 Task: Create New Customer with Customer Name: Regular Retailers, Billing Address Line1: 2696 Buckhannan Avenue, Billing Address Line2:  Syracuse, Billing Address Line3:  New York 13202, Cell Number: 910-243-5490
Action: Mouse moved to (179, 39)
Screenshot: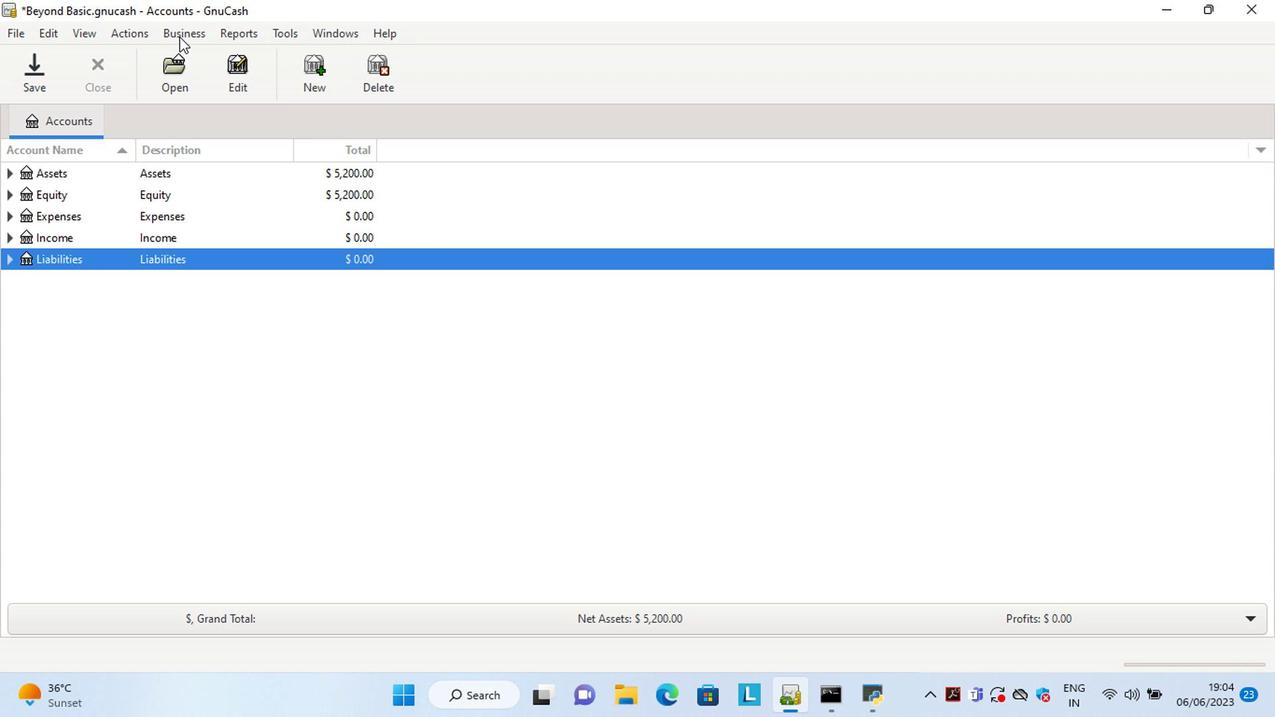 
Action: Mouse pressed left at (179, 39)
Screenshot: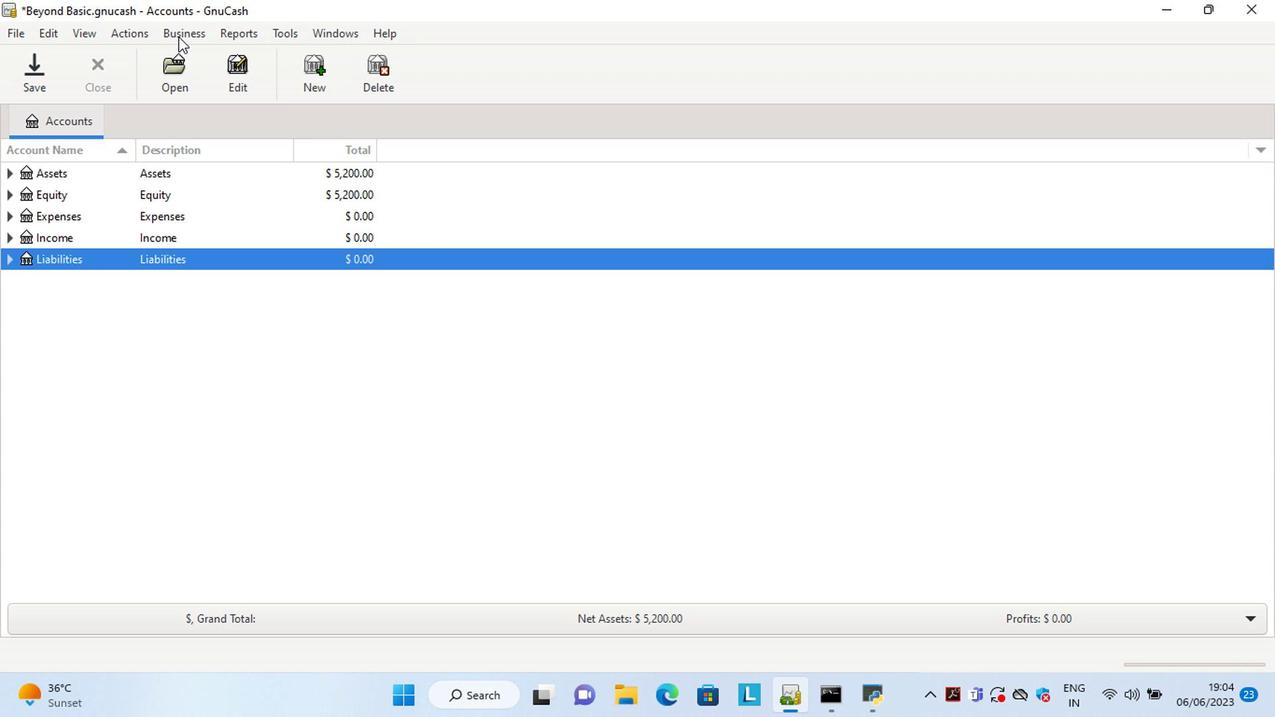 
Action: Mouse moved to (369, 79)
Screenshot: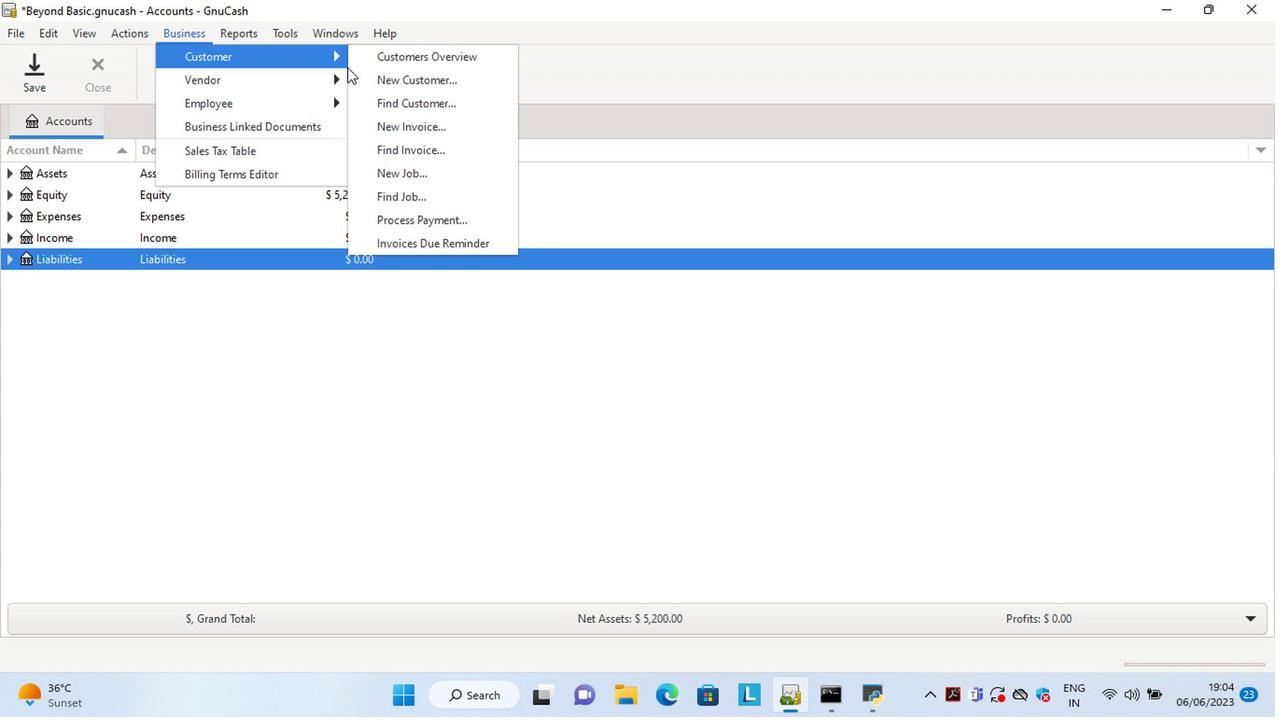
Action: Mouse pressed left at (369, 79)
Screenshot: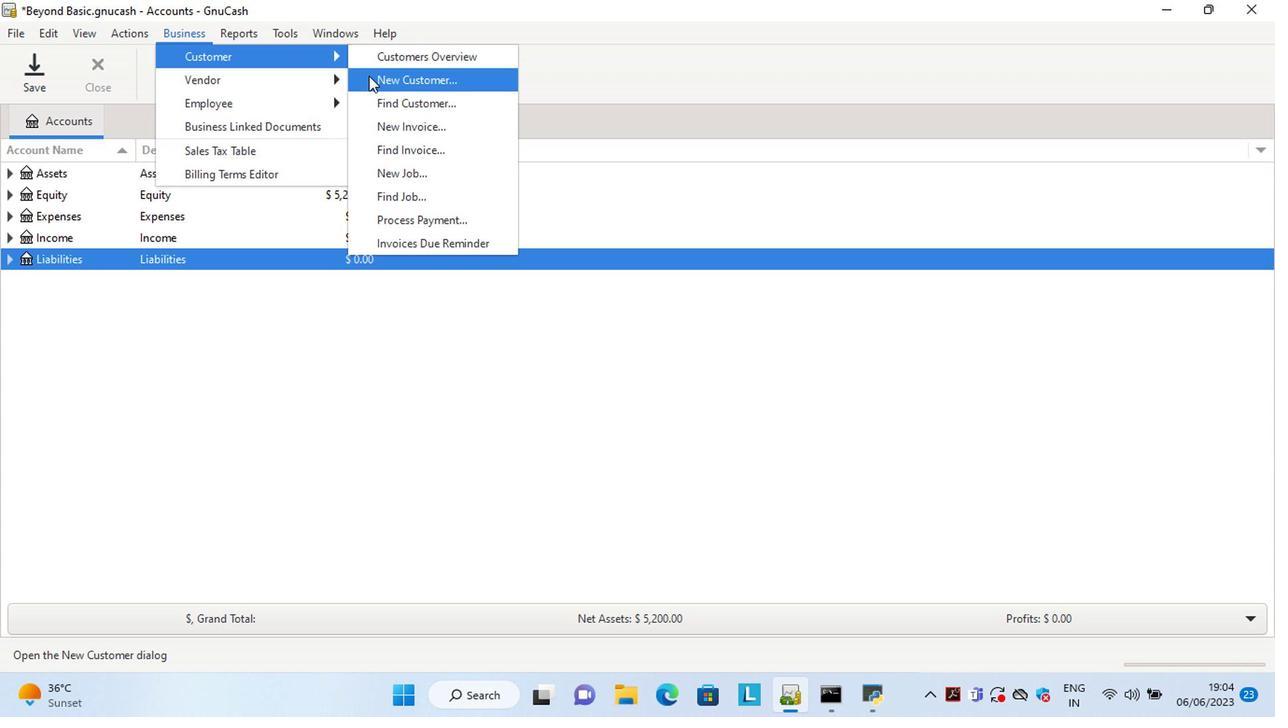 
Action: Mouse moved to (1069, 410)
Screenshot: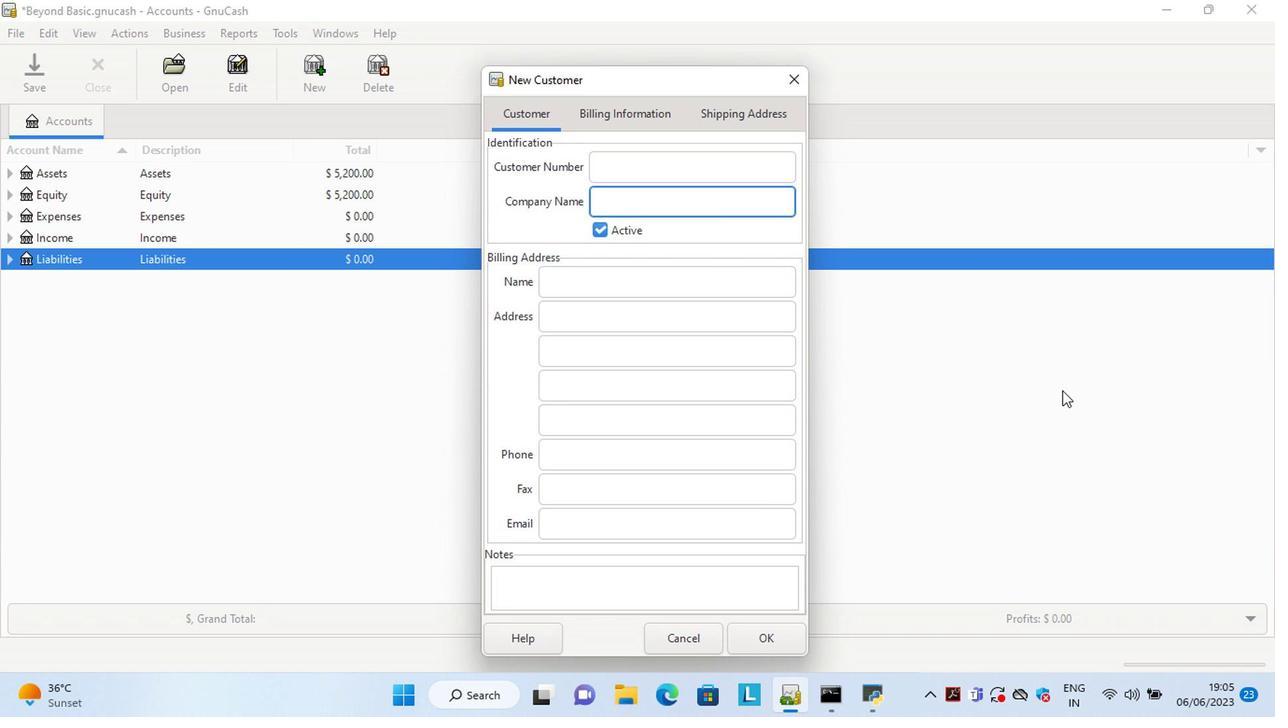 
Action: Key pressed <Key.shift><Key.shift><Key.shift><Key.shift><Key.shift><Key.shift><Key.shift><Key.shift><Key.shift><Key.shift><Key.shift><Key.shift><Key.shift>Regular<Key.space><Key.shift>Retailers<Key.tab><Key.tab><Key.tab>2696<Key.space><Key.shift>Buckhannan<Key.space><Key.shift>Avenue<Key.tab><Key.shift>Syracuse<Key.space><Key.backspace><Key.tab><Key.shift>New<Key.space><Key.shift>York<Key.space>1202<Key.tab><Key.tab>910-243-5490
Screenshot: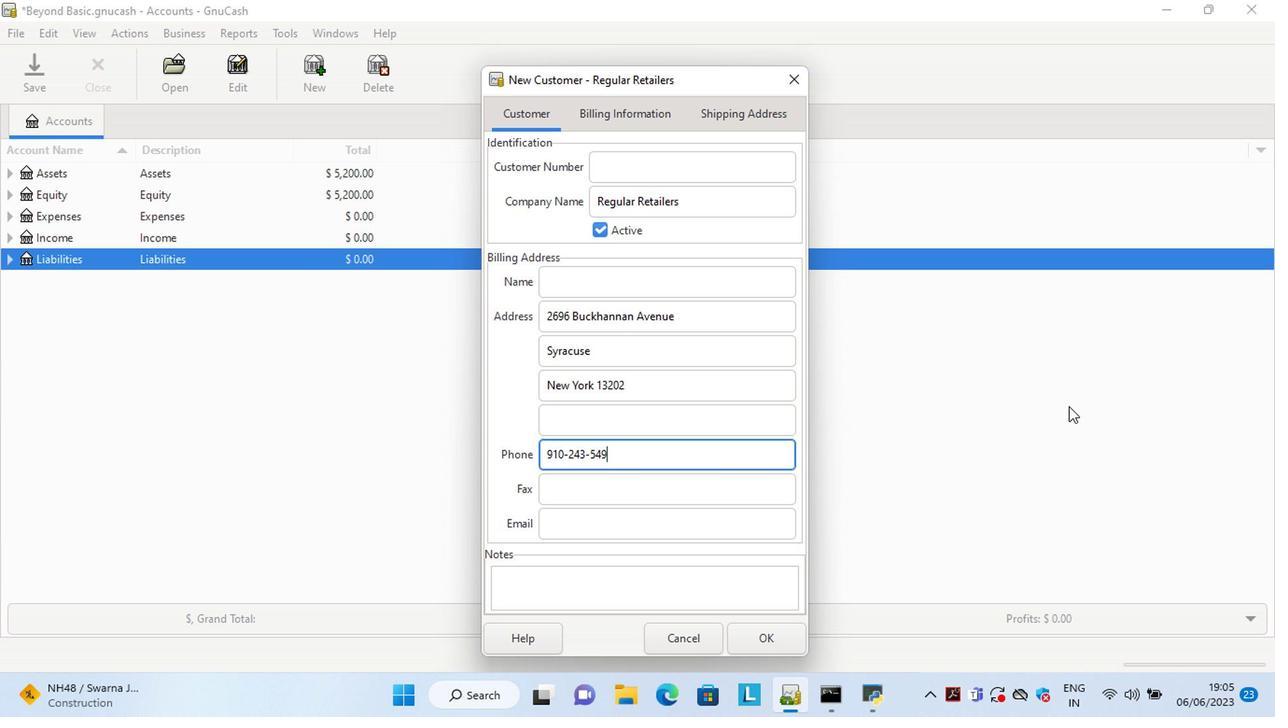 
Action: Mouse moved to (785, 640)
Screenshot: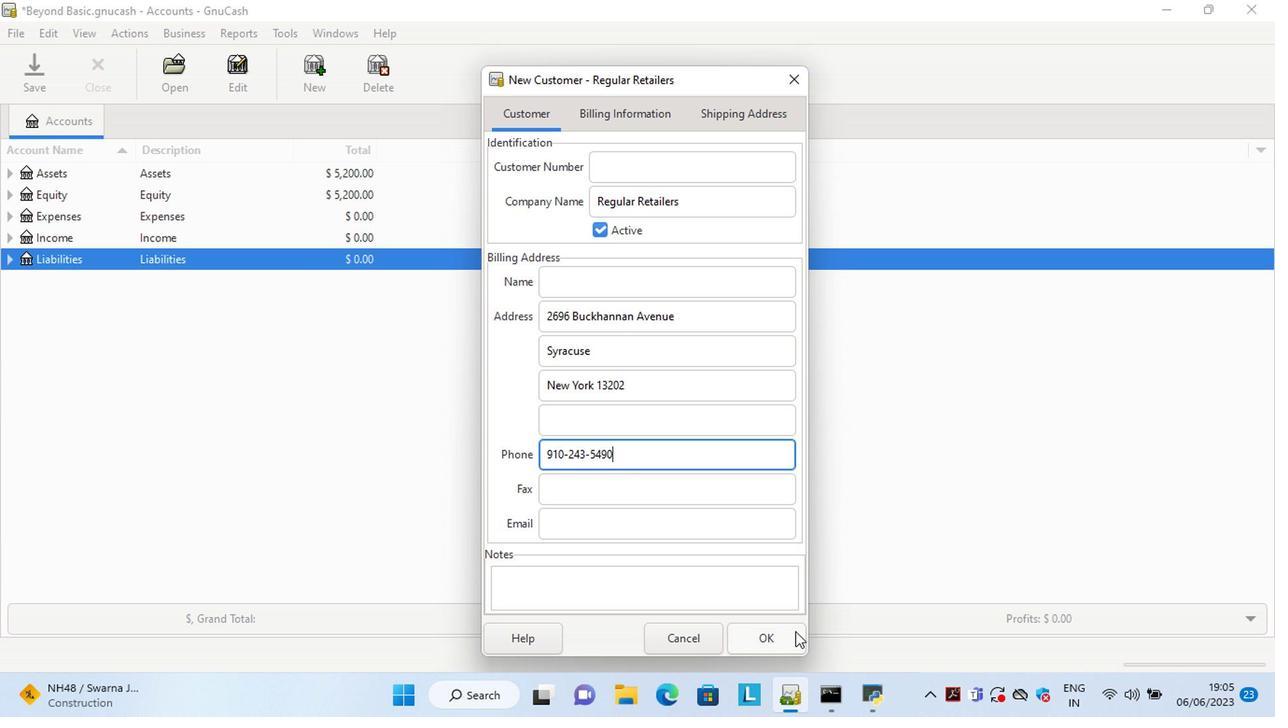 
Action: Mouse pressed left at (785, 640)
Screenshot: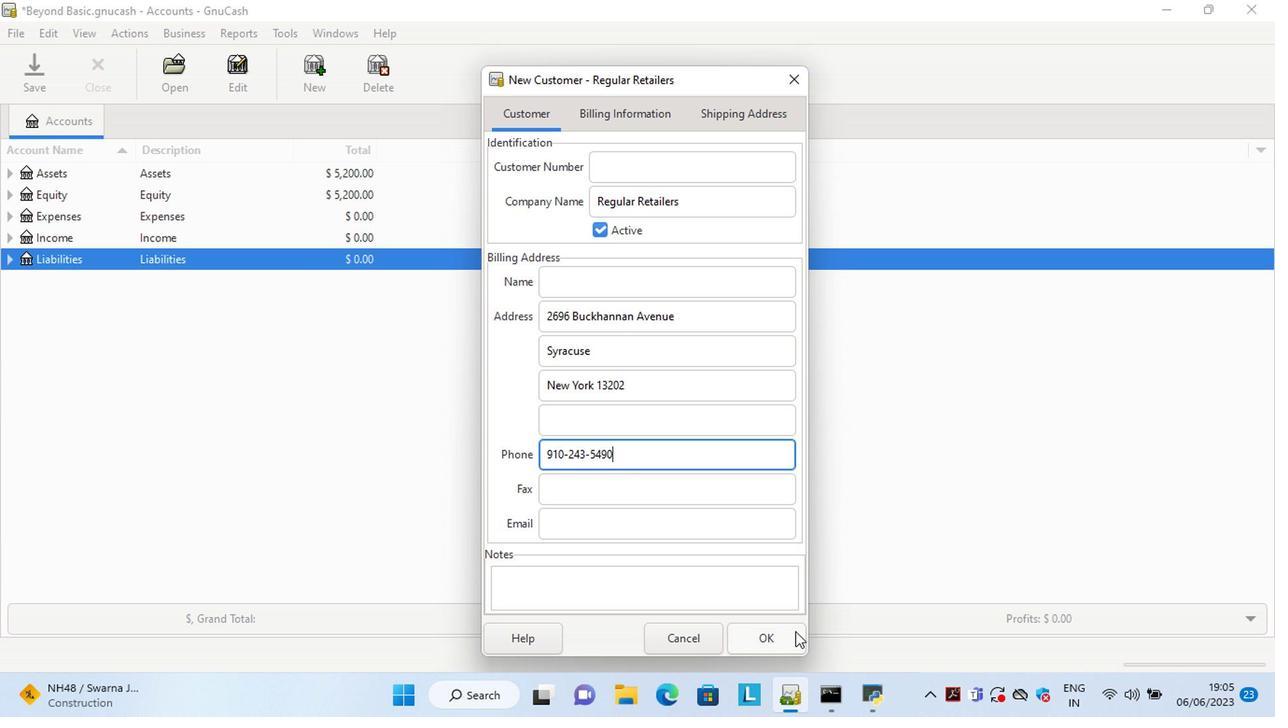 
